 Task: Make in the project AgileCamp an epic 'IT Audit and Compliance'. Create in the project AgileCamp an epic 'Security Compliance'. Add in the project AgileCamp an epic 'Network Compliance'
Action: Mouse moved to (88, 163)
Screenshot: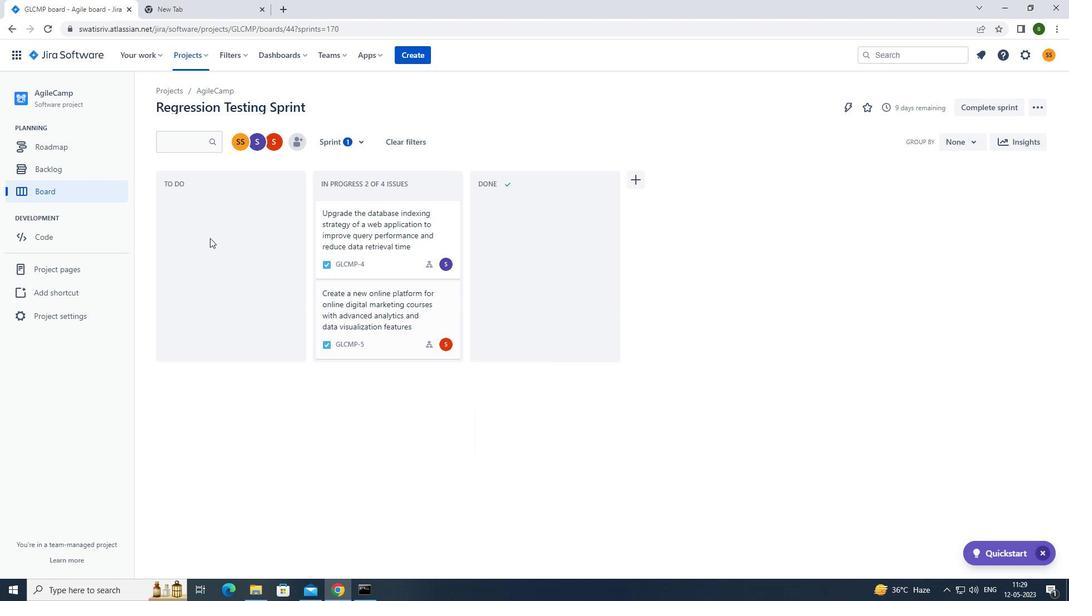 
Action: Mouse pressed left at (88, 163)
Screenshot: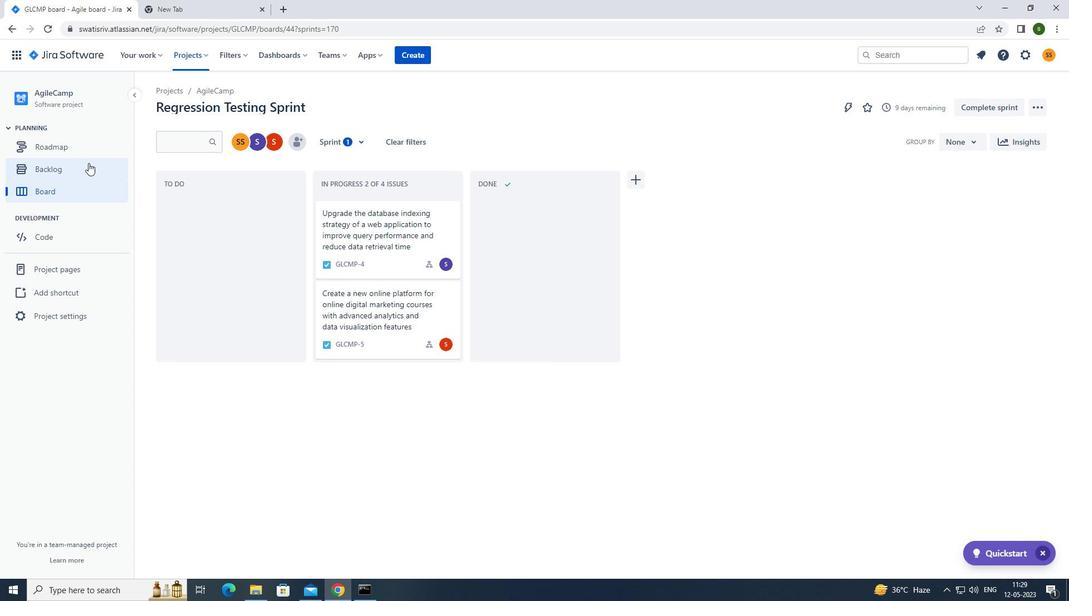 
Action: Mouse moved to (332, 137)
Screenshot: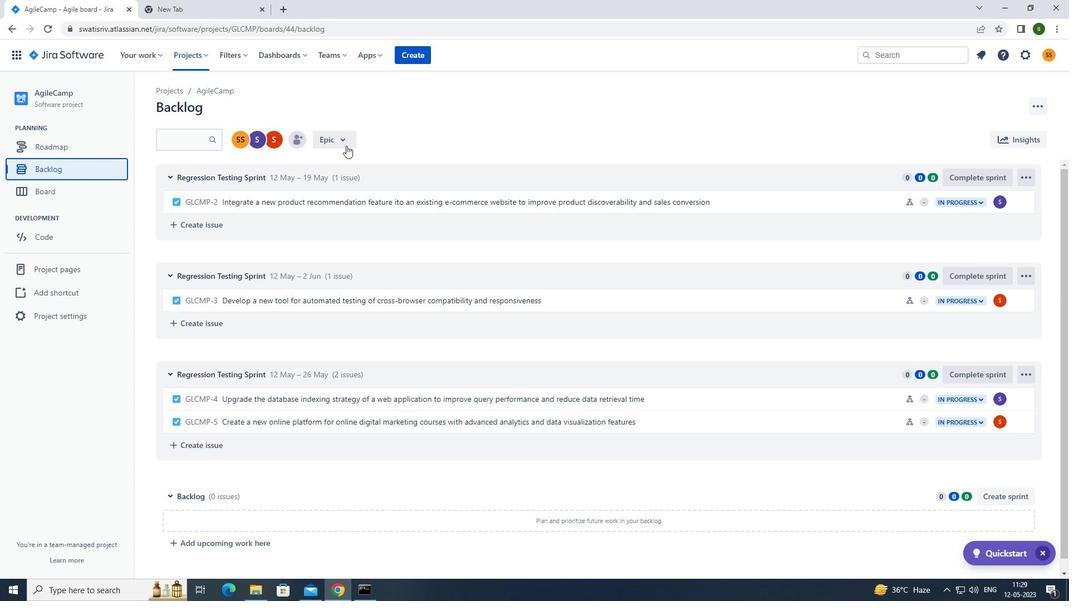 
Action: Mouse pressed left at (332, 137)
Screenshot: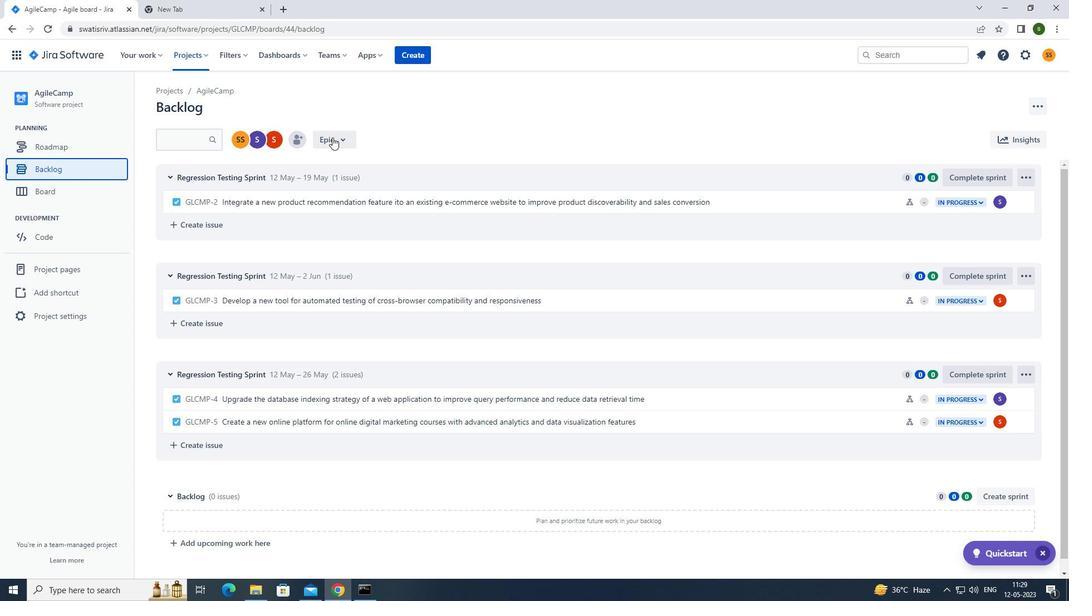 
Action: Mouse moved to (325, 207)
Screenshot: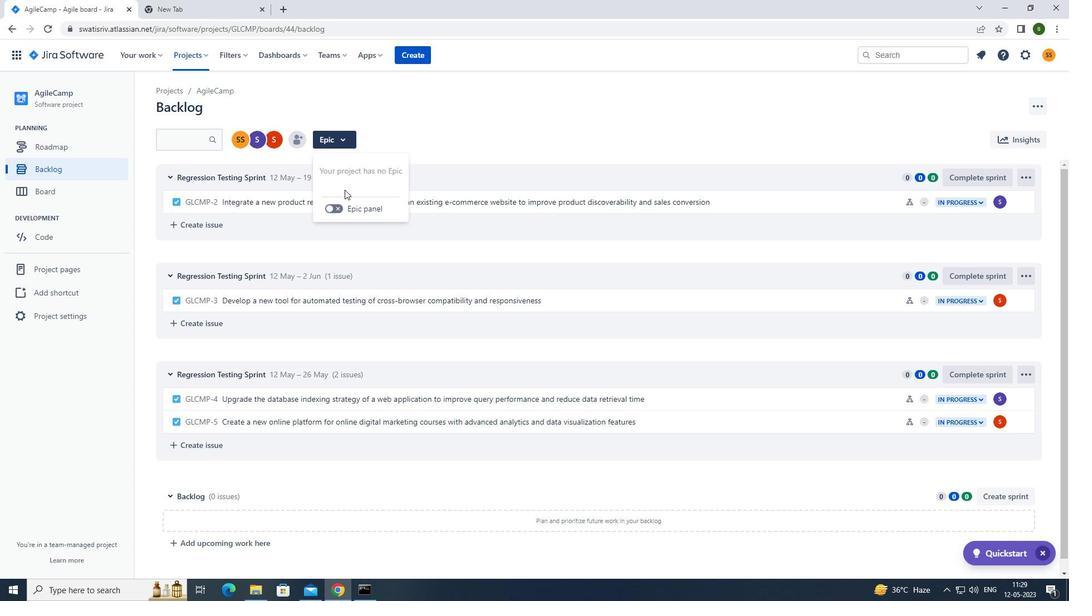
Action: Mouse pressed left at (325, 207)
Screenshot: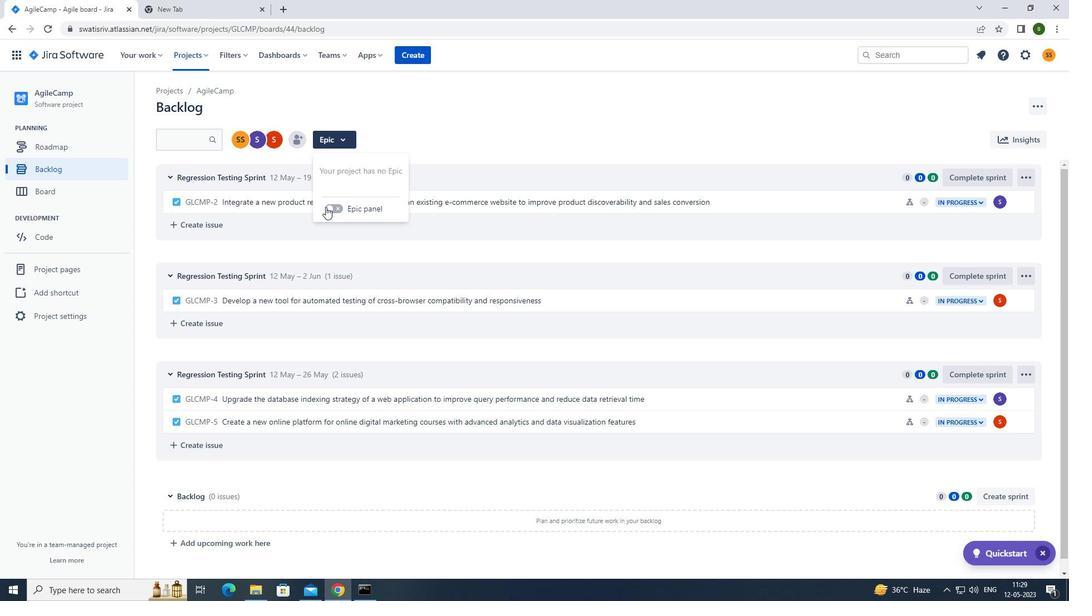 
Action: Mouse moved to (241, 384)
Screenshot: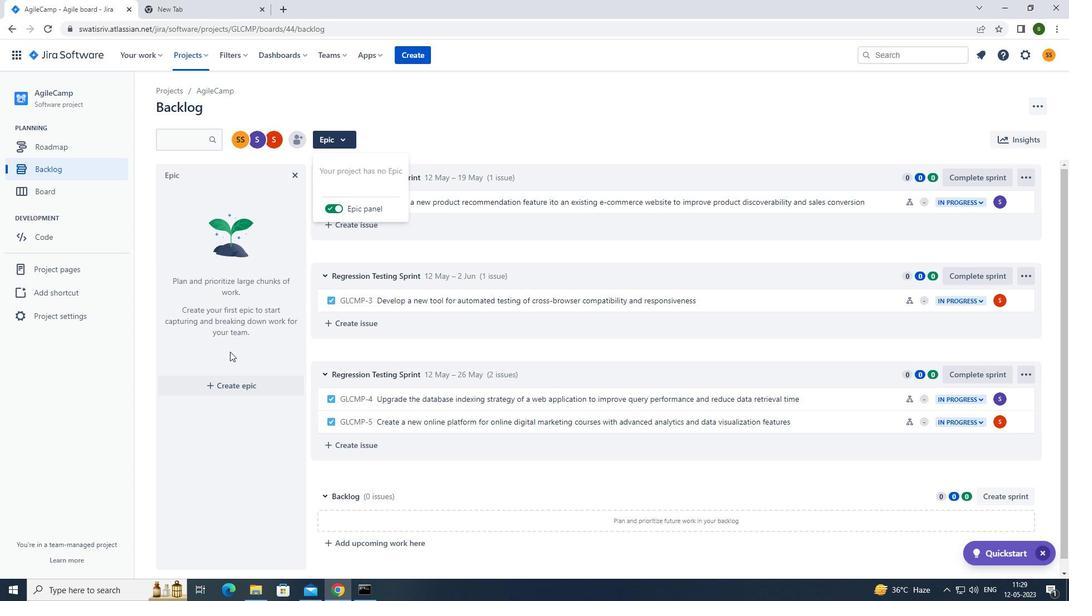 
Action: Mouse pressed left at (241, 384)
Screenshot: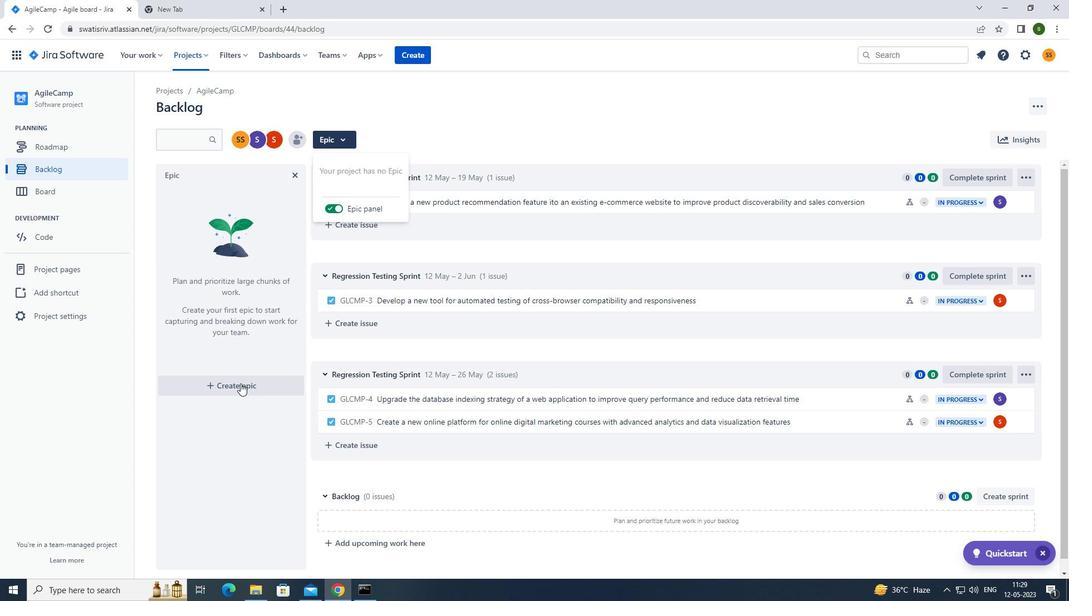 
Action: Mouse moved to (220, 388)
Screenshot: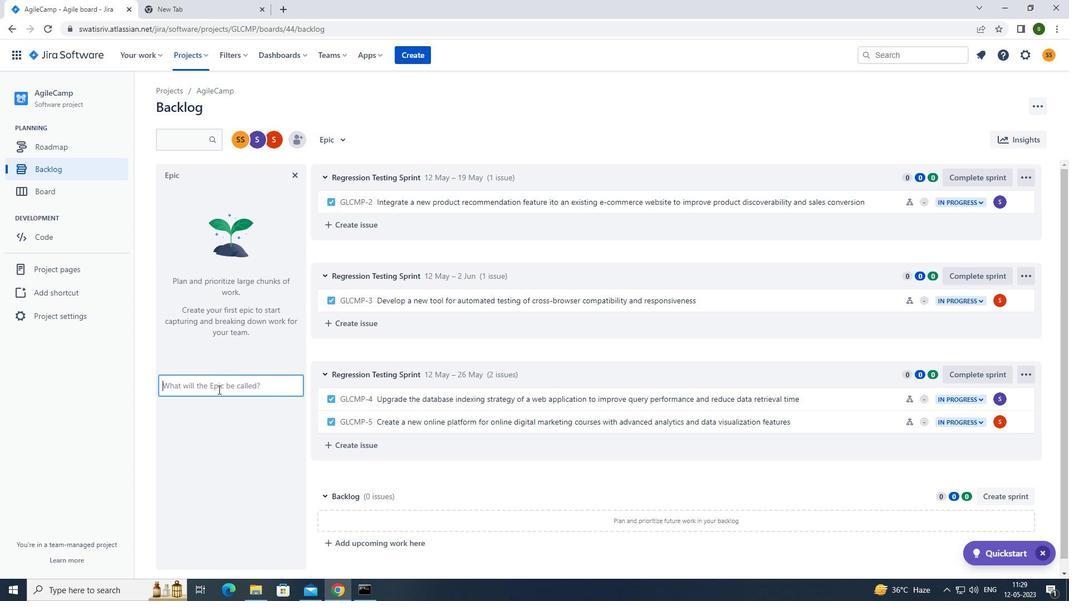 
Action: Key pressed <Key.caps_lock><Key.caps_lock>it<Key.space>a<Key.caps_lock>udit<Key.space>and<Key.space>compliance<Key.enter>
Screenshot: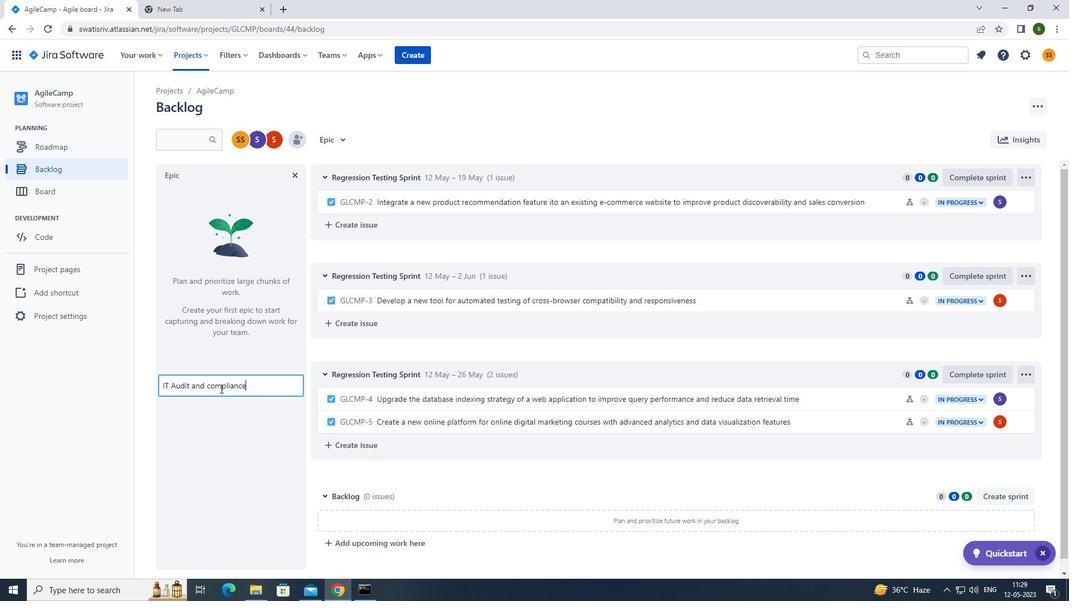 
Action: Mouse moved to (221, 388)
Screenshot: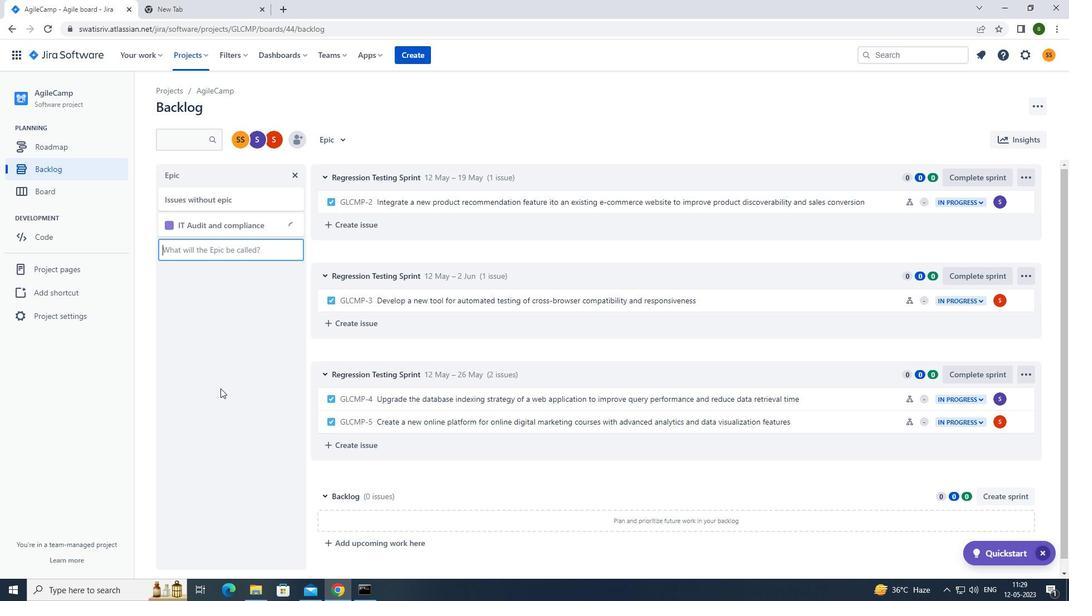 
Action: Key pressed <Key.caps_lock>s<Key.caps_lock>ecurity<Key.space><Key.caps_lock>c<Key.caps_lock>ompliance<Key.enter><Key.caps_lock>n<Key.caps_lock>etwork<Key.space><Key.caps_lock>c<Key.caps_lock>ompliance<Key.enter>
Screenshot: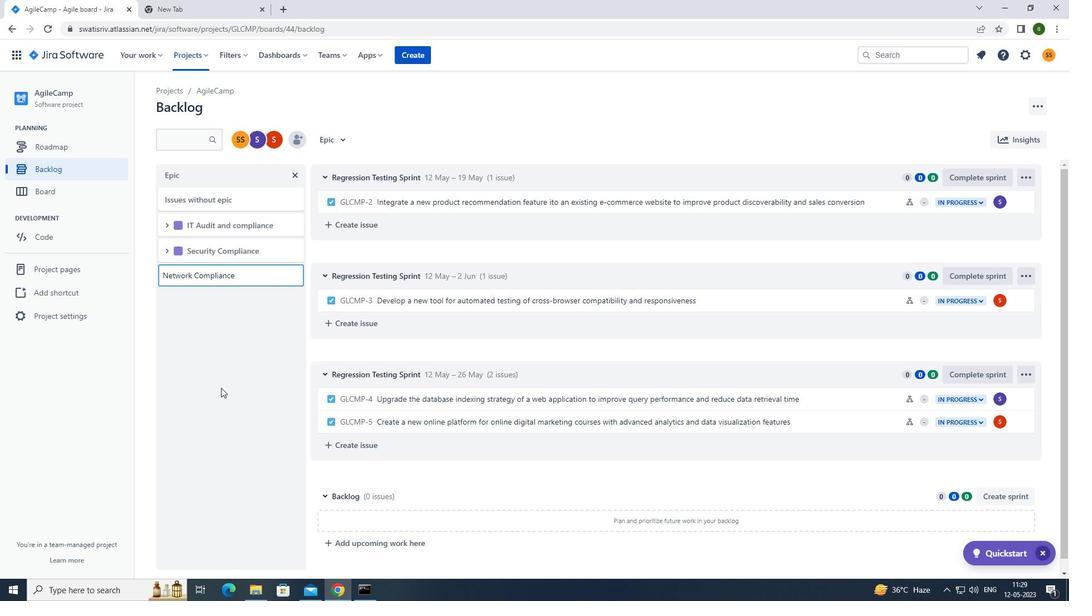 
